 Task: Use the formula "INDEX" in spreadsheet "Project portfolio".
Action: Mouse moved to (94, 215)
Screenshot: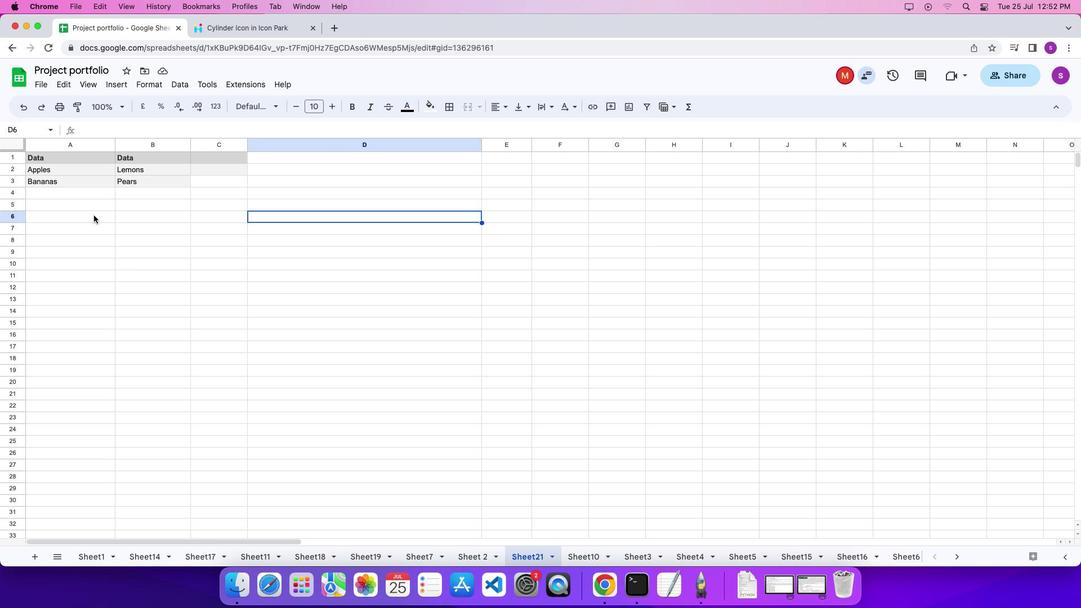
Action: Mouse pressed left at (94, 215)
Screenshot: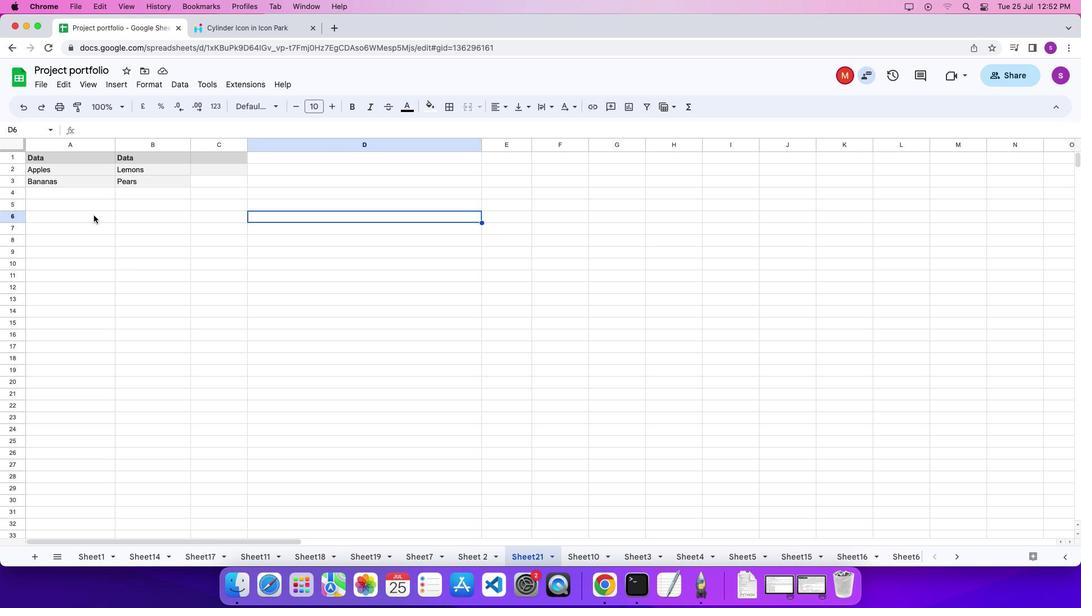 
Action: Mouse pressed left at (94, 215)
Screenshot: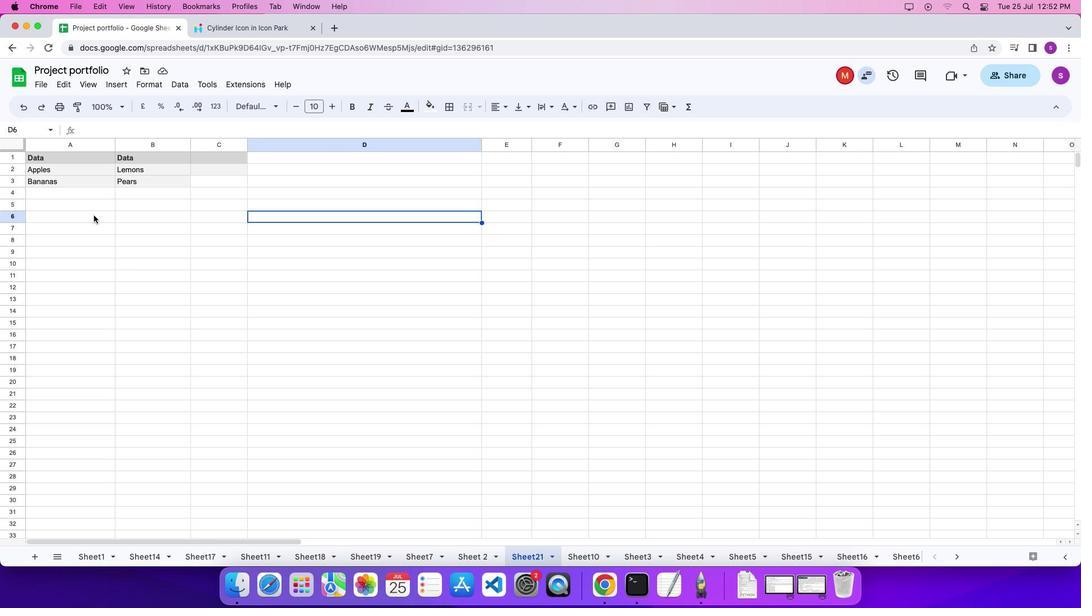 
Action: Mouse pressed left at (94, 215)
Screenshot: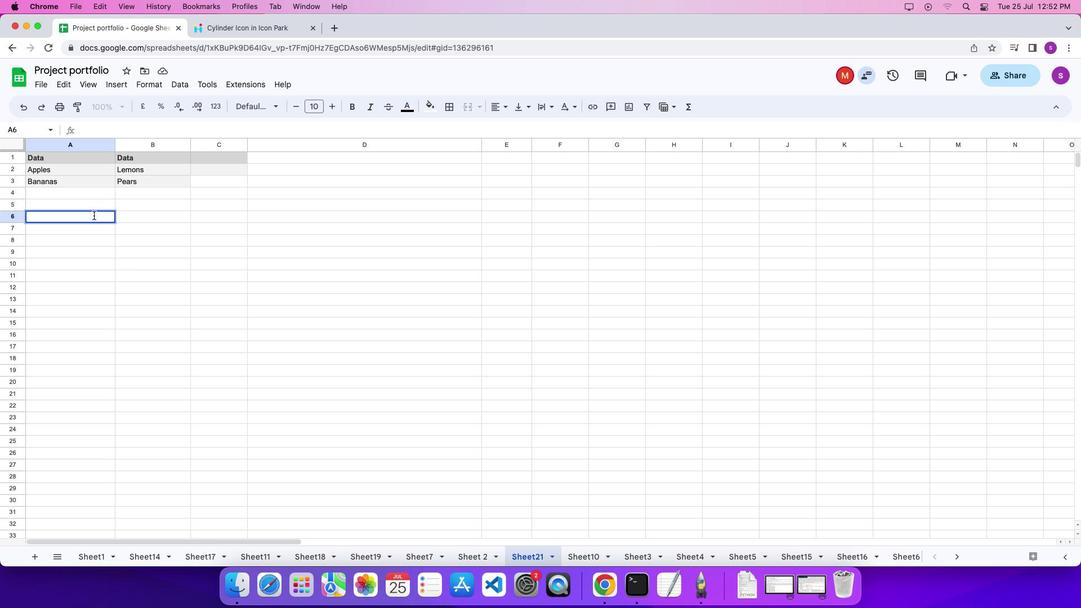 
Action: Key pressed '='
Screenshot: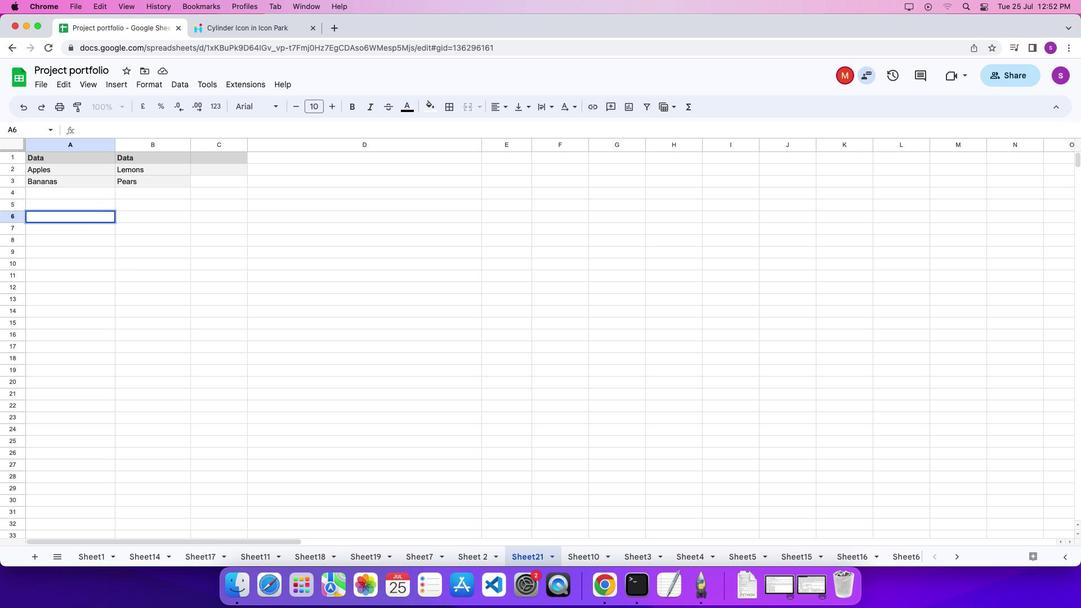 
Action: Mouse moved to (686, 106)
Screenshot: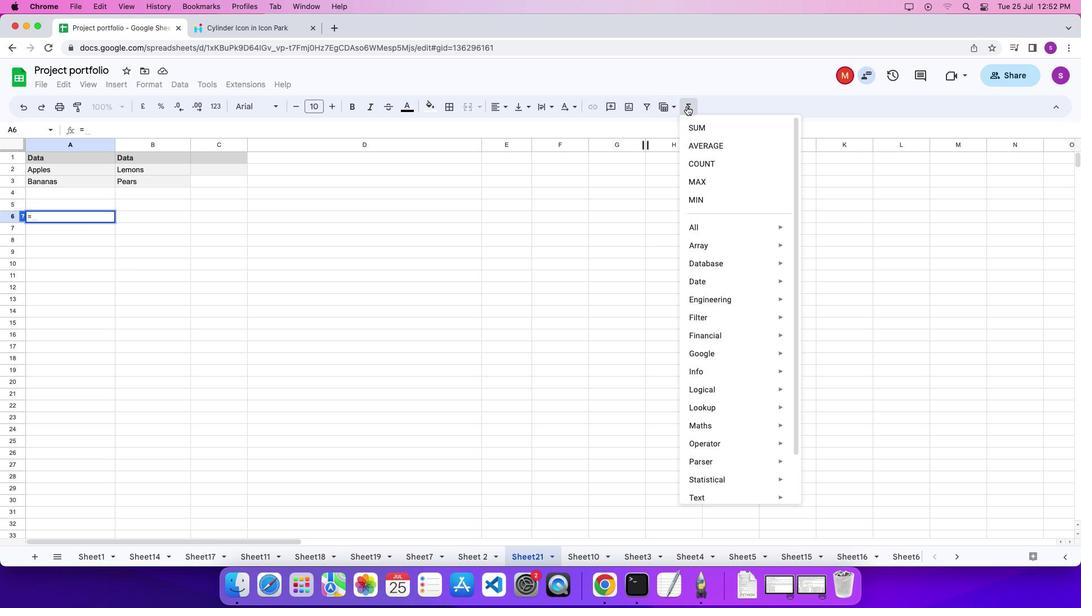 
Action: Mouse pressed left at (686, 106)
Screenshot: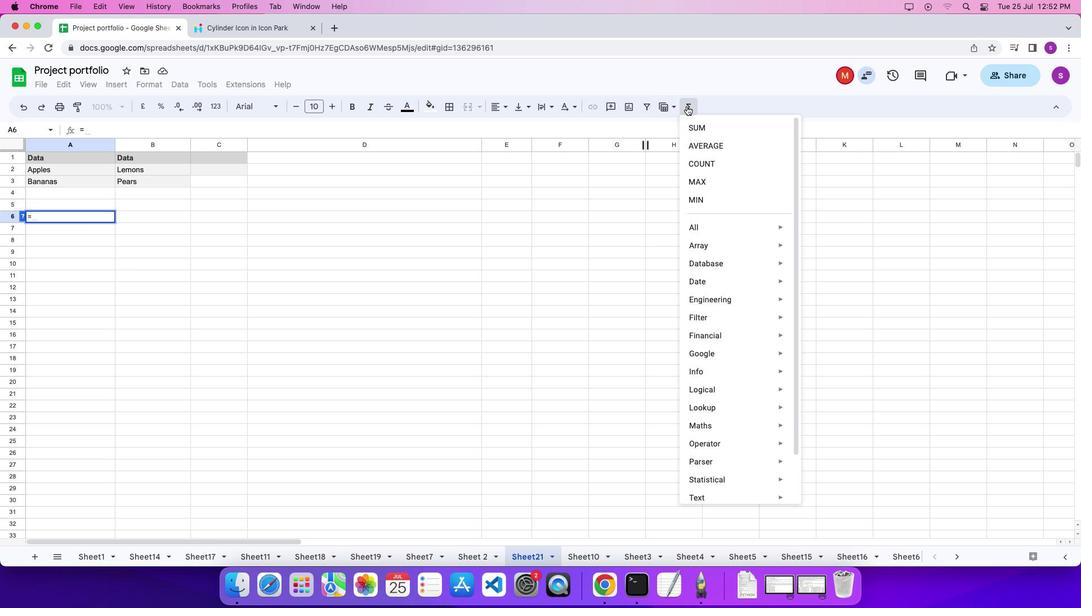 
Action: Mouse moved to (874, 529)
Screenshot: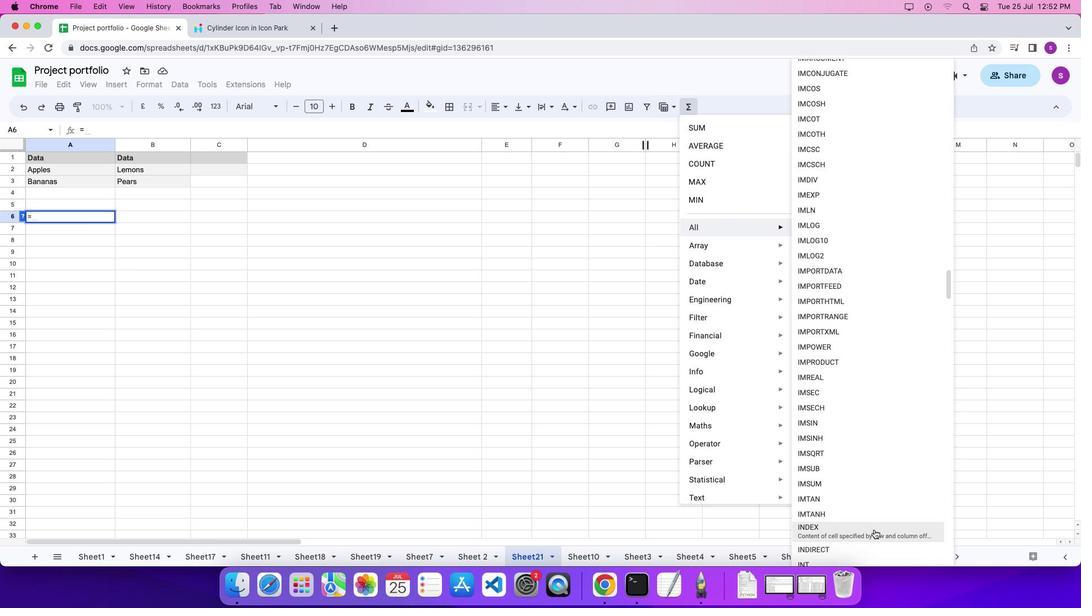 
Action: Mouse pressed left at (874, 529)
Screenshot: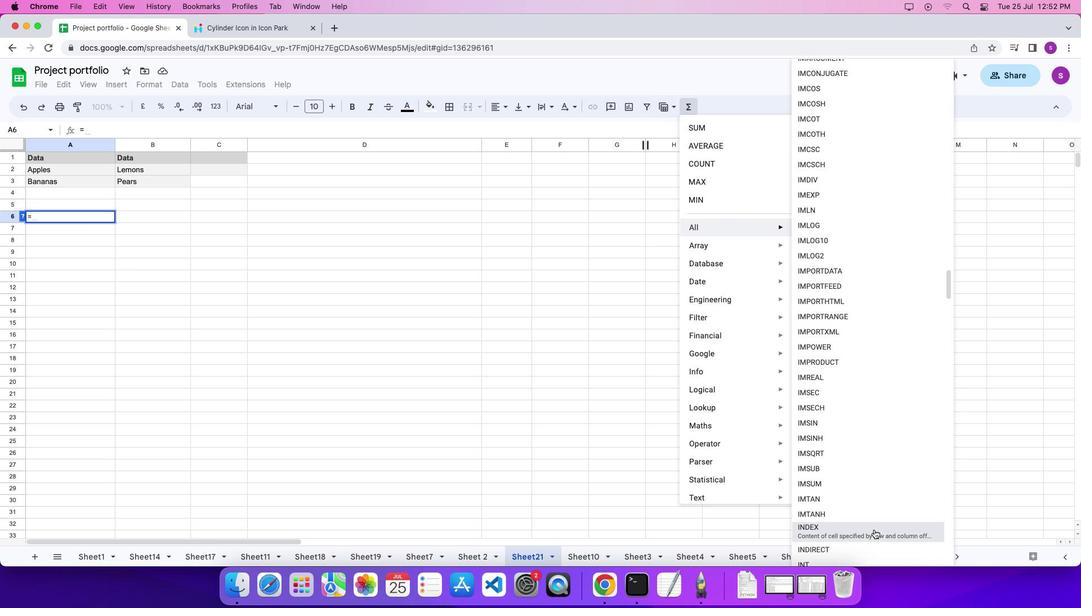 
Action: Mouse moved to (79, 169)
Screenshot: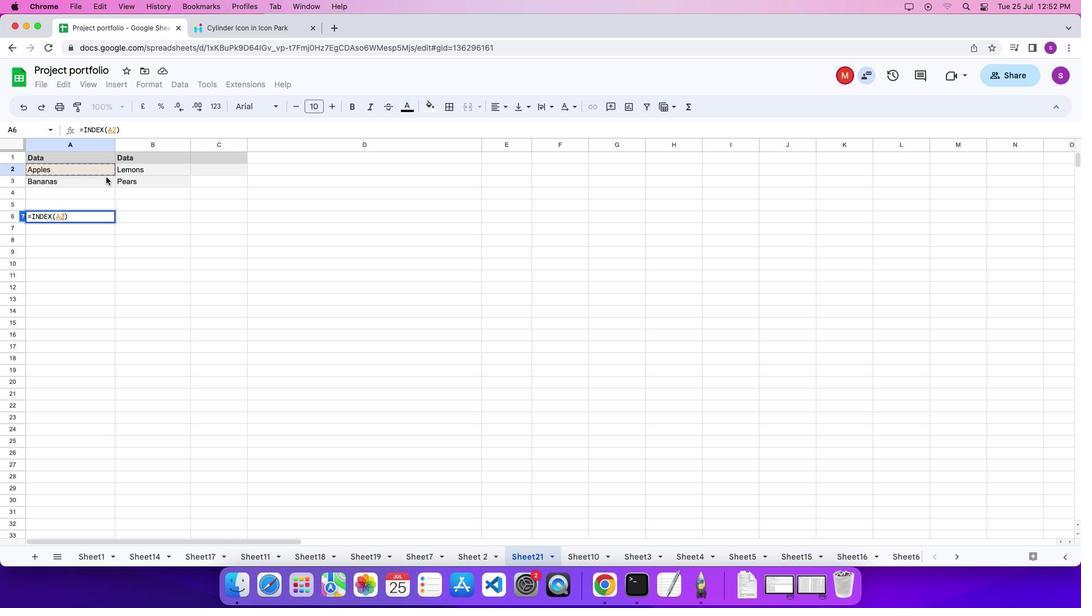 
Action: Mouse pressed left at (79, 169)
Screenshot: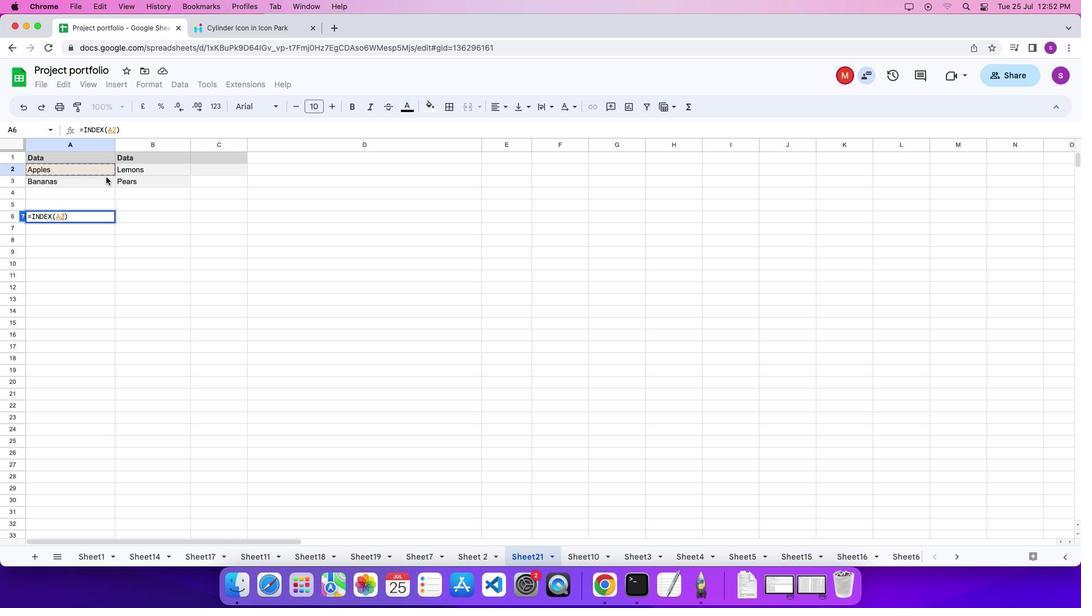 
Action: Mouse moved to (134, 184)
Screenshot: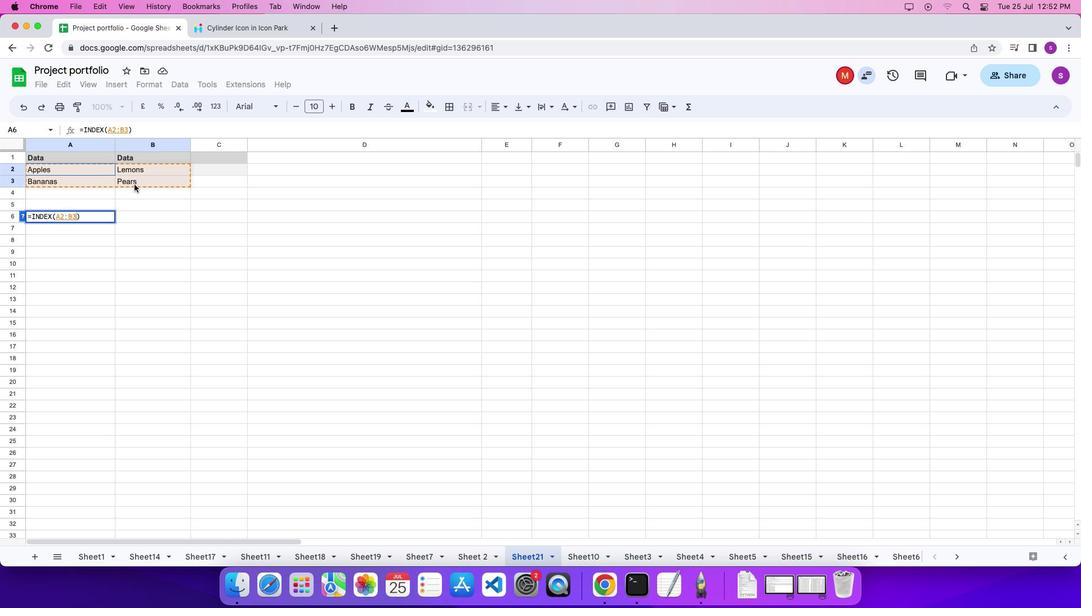 
Action: Key pressed ',''2'',''2''\x03'
Screenshot: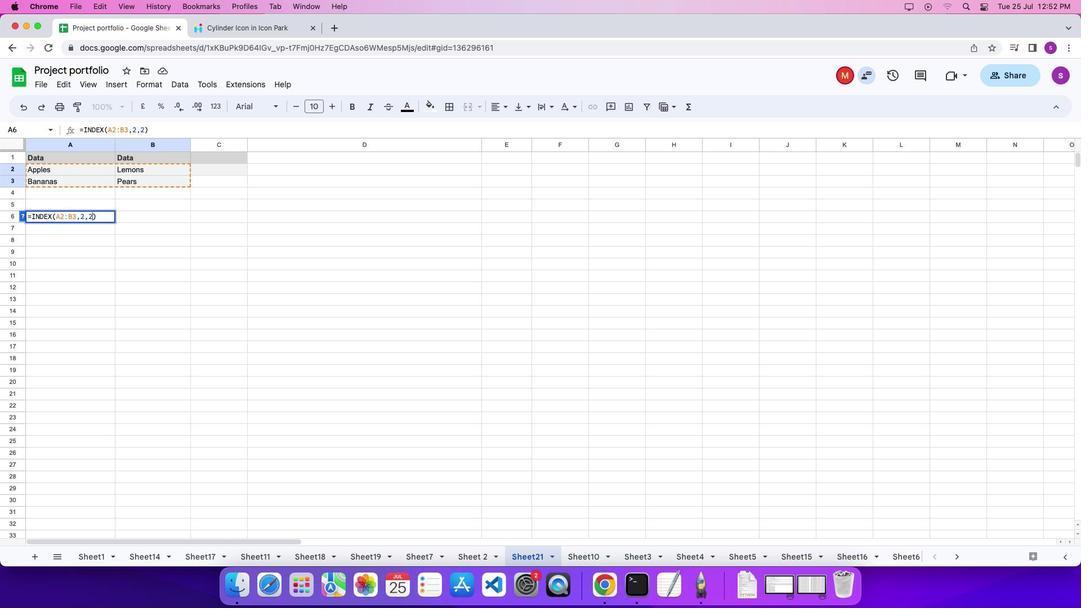 
